 Task: Add Sprouts Shredded Cheddar Jack Cheese to the cart.
Action: Mouse pressed left at (24, 86)
Screenshot: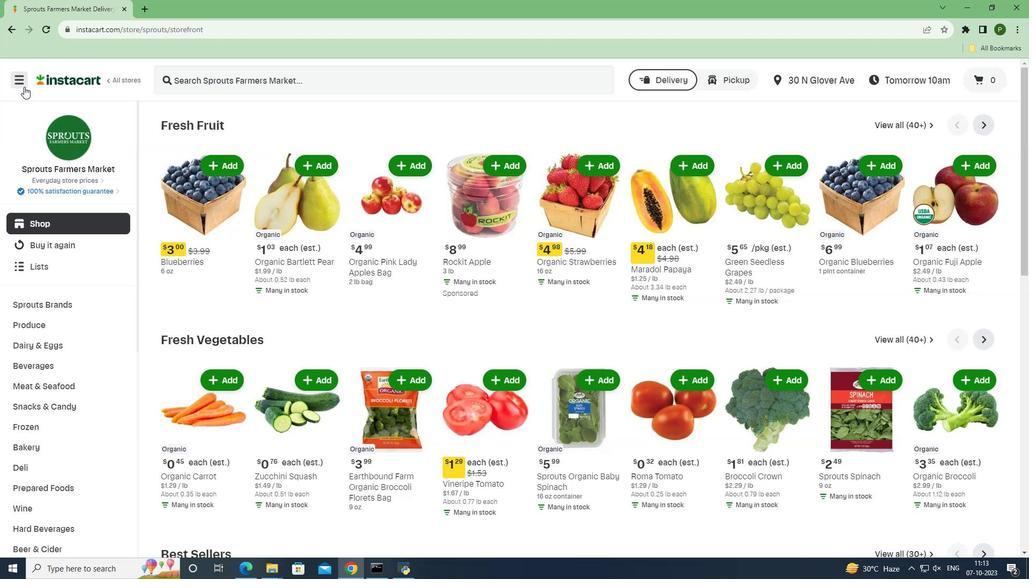 
Action: Mouse moved to (41, 286)
Screenshot: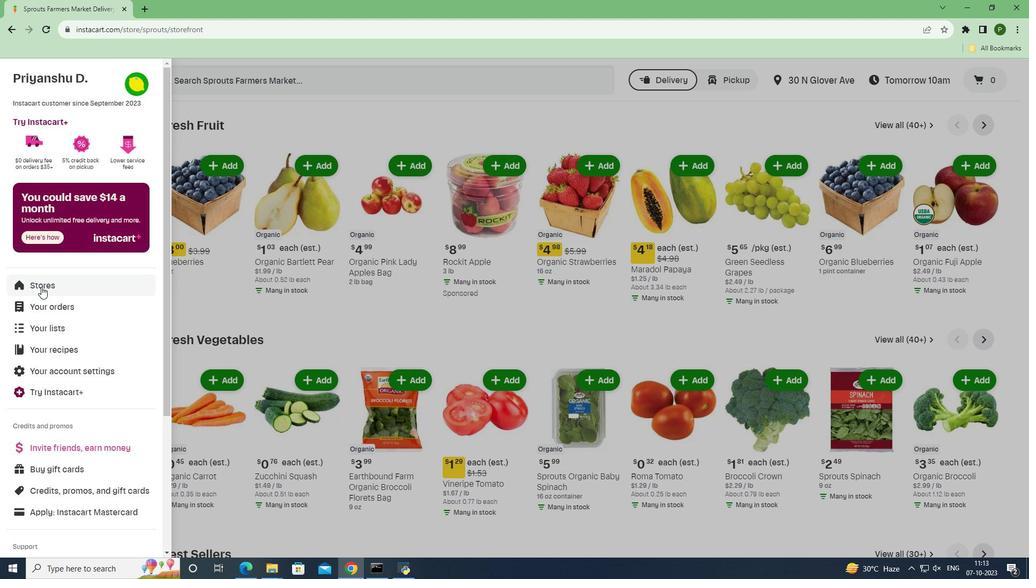 
Action: Mouse pressed left at (41, 286)
Screenshot: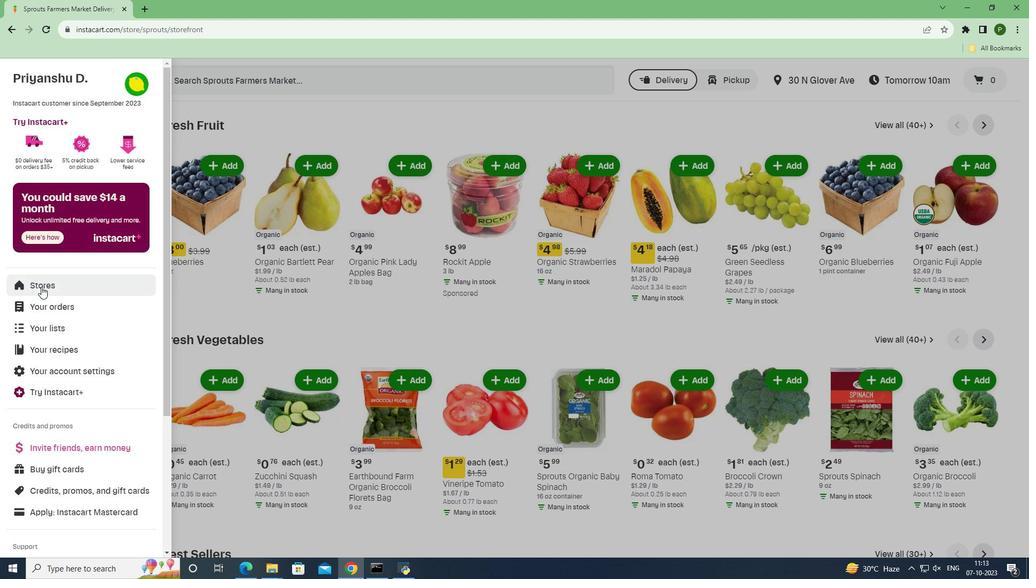 
Action: Mouse moved to (262, 122)
Screenshot: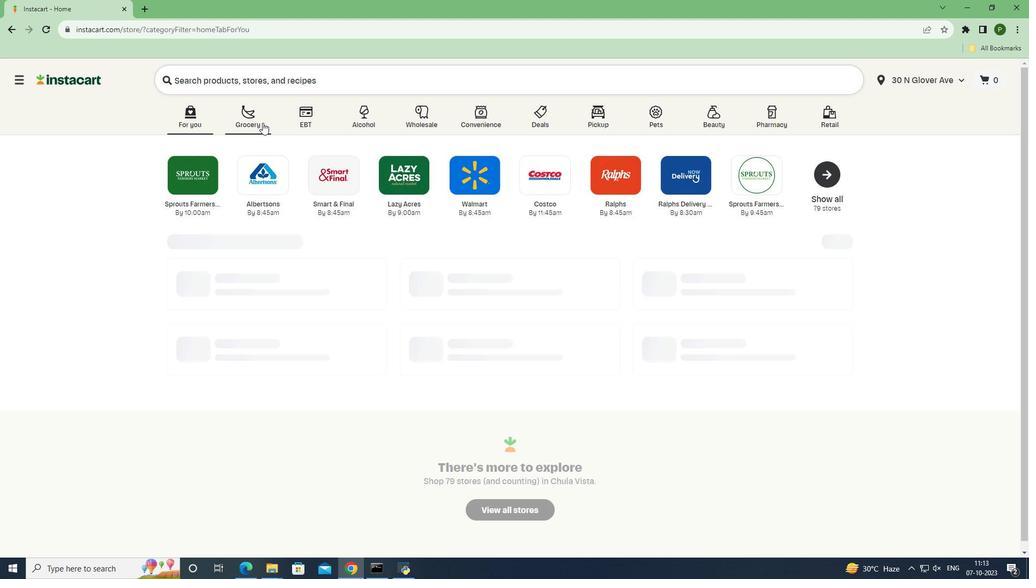 
Action: Mouse pressed left at (262, 122)
Screenshot: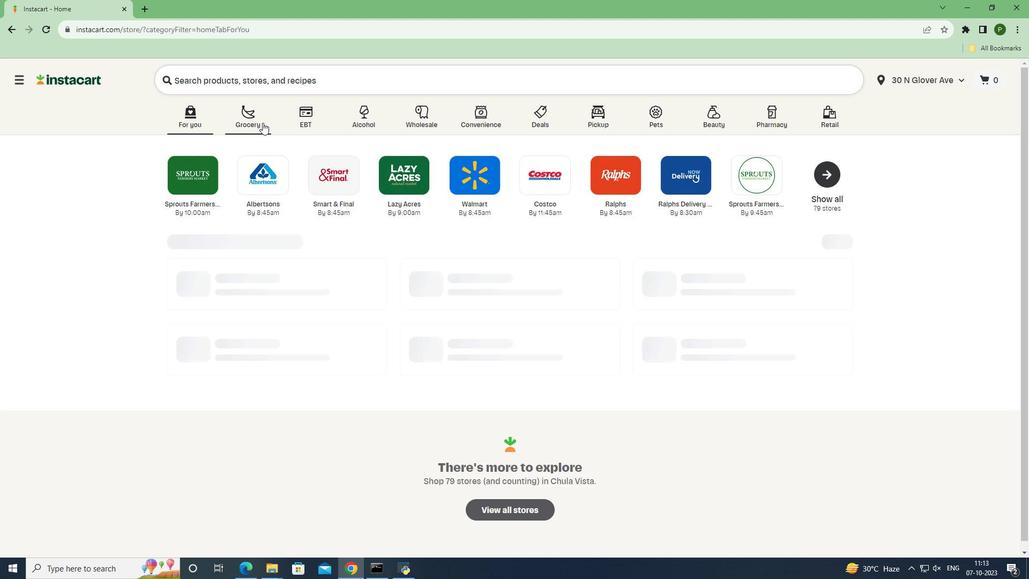 
Action: Mouse moved to (432, 252)
Screenshot: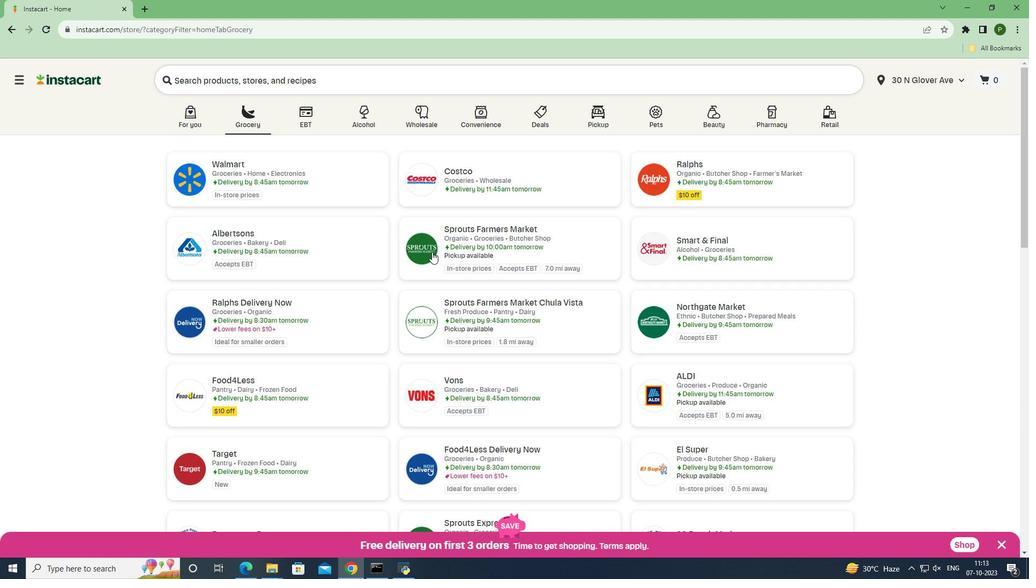 
Action: Mouse pressed left at (432, 252)
Screenshot: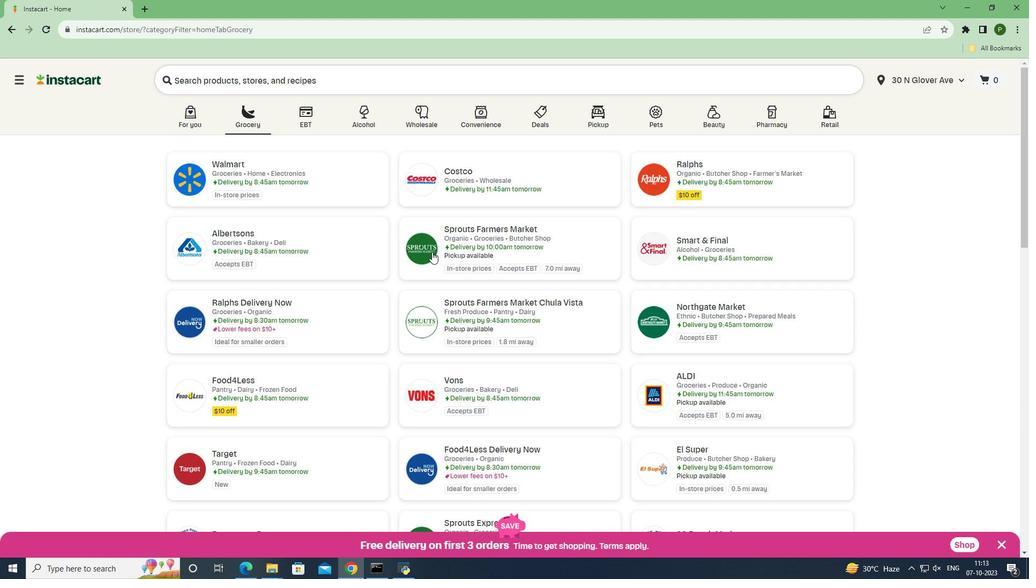 
Action: Mouse moved to (74, 347)
Screenshot: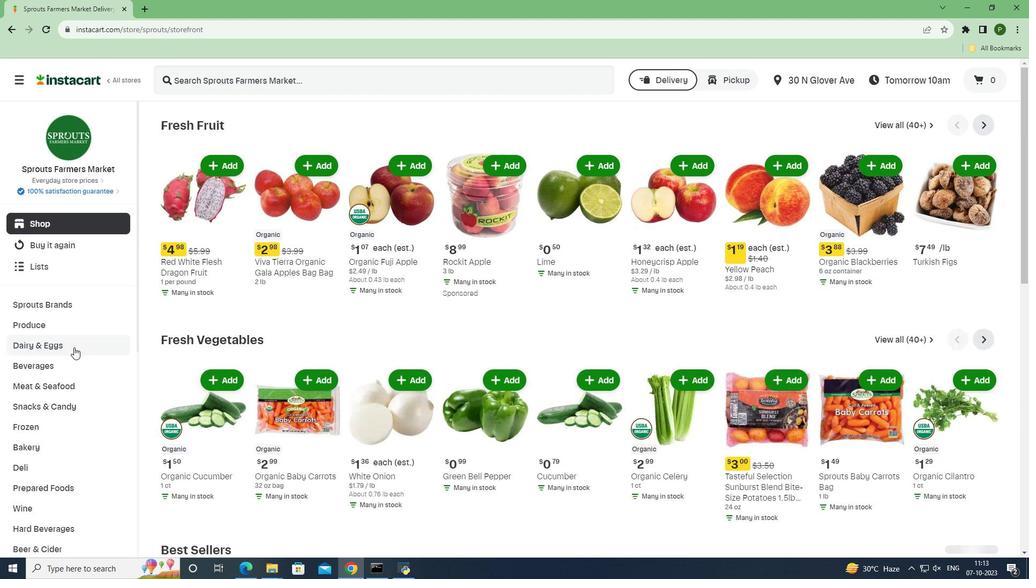 
Action: Mouse pressed left at (74, 347)
Screenshot: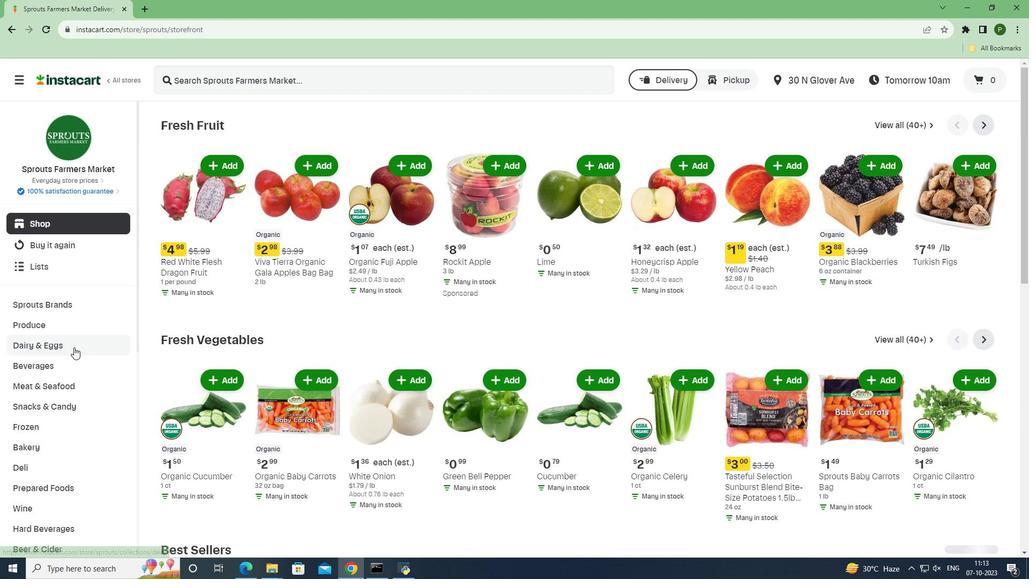 
Action: Mouse moved to (63, 392)
Screenshot: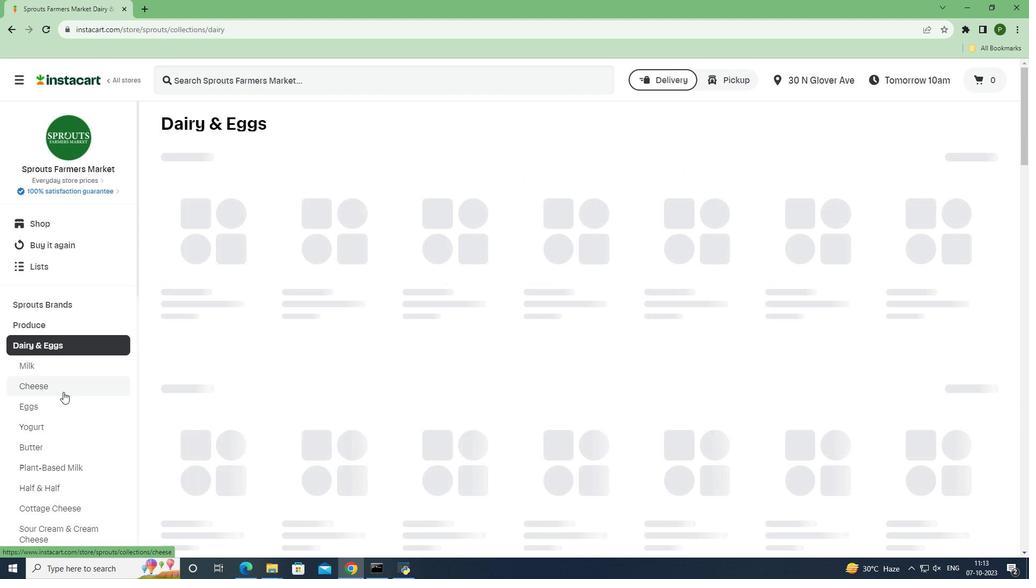 
Action: Mouse pressed left at (63, 392)
Screenshot: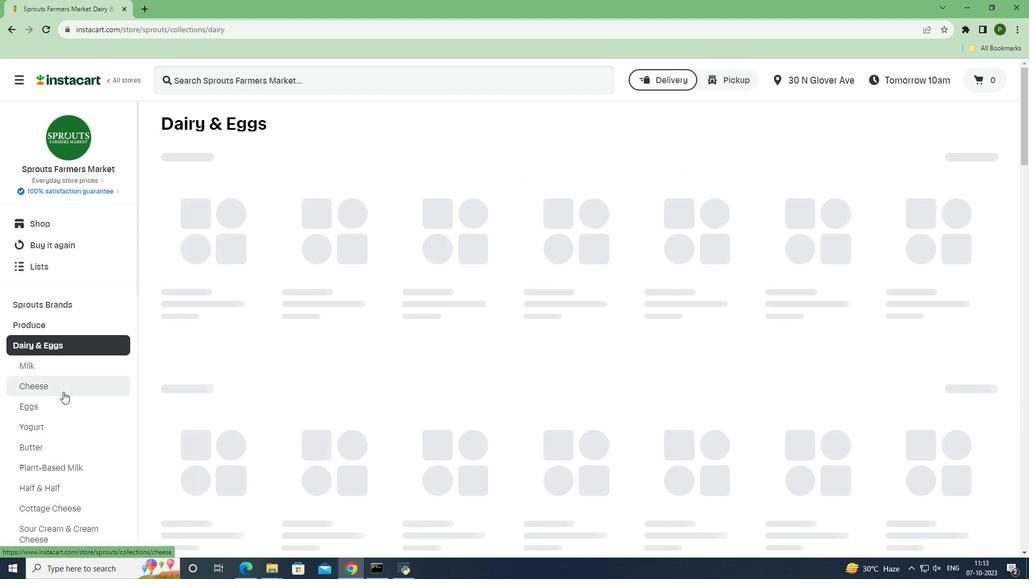 
Action: Mouse moved to (194, 78)
Screenshot: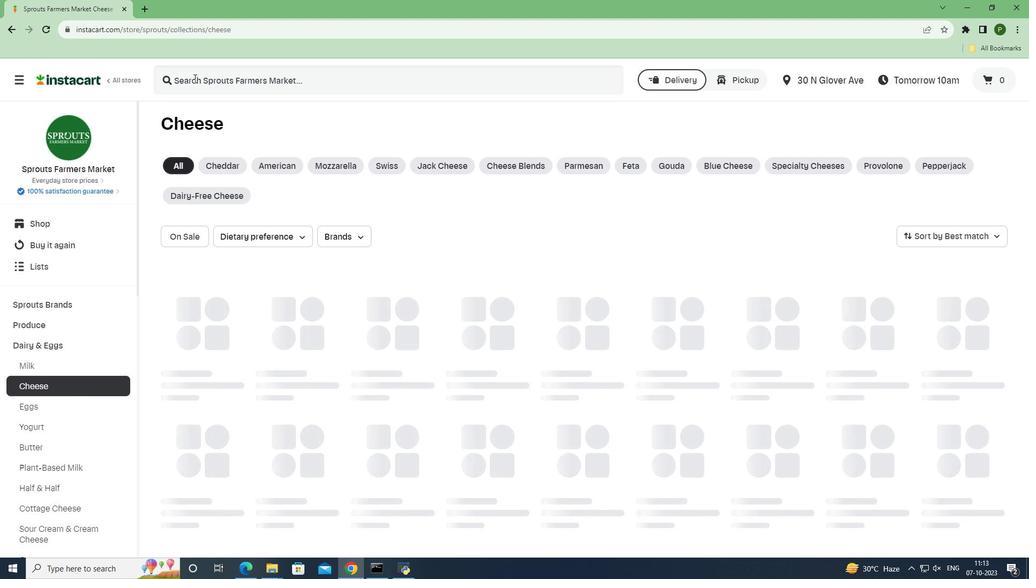 
Action: Mouse pressed left at (194, 78)
Screenshot: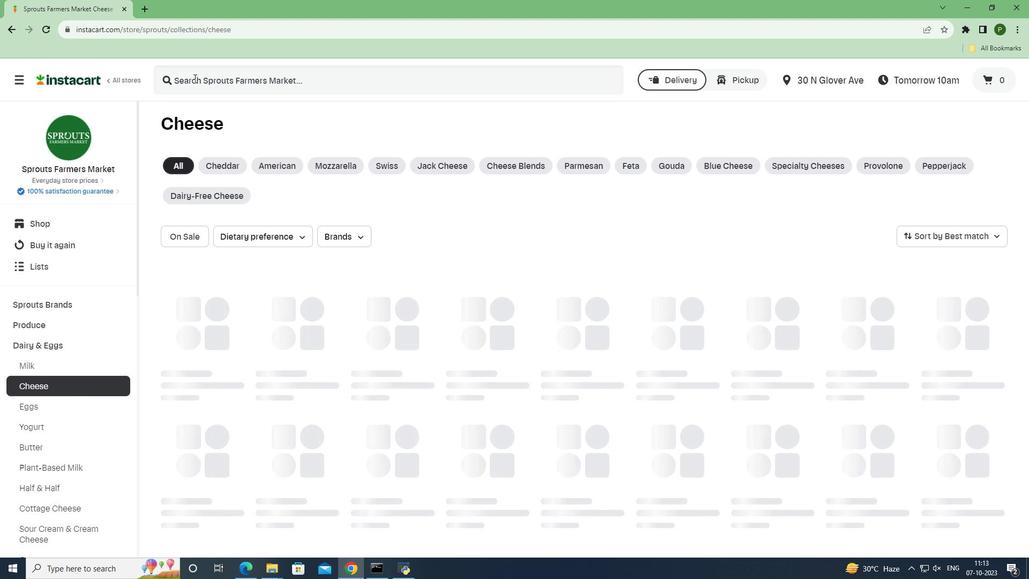 
Action: Key pressed <Key.caps_lock>S<Key.caps_lock>prouts<Key.space><Key.caps_lock>SH<Key.caps_lock><Key.backspace>hredded<Key.space><Key.caps_lock>C<Key.caps_lock>heddar<Key.space><Key.caps_lock>J<Key.caps_lock>ack<Key.space><Key.caps_lock>C<Key.caps_lock>heese<Key.space><Key.enter>
Screenshot: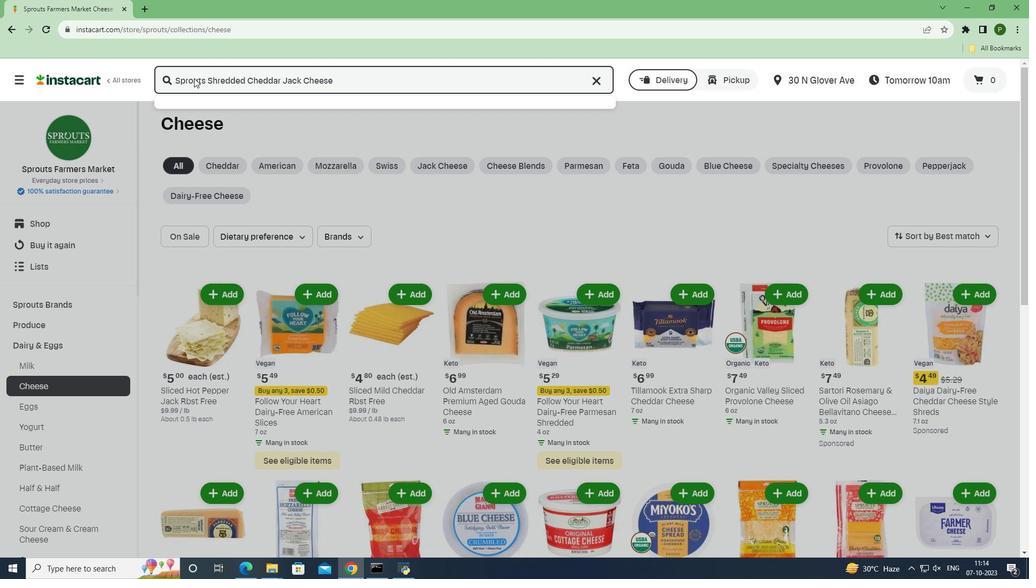
Action: Mouse moved to (616, 192)
Screenshot: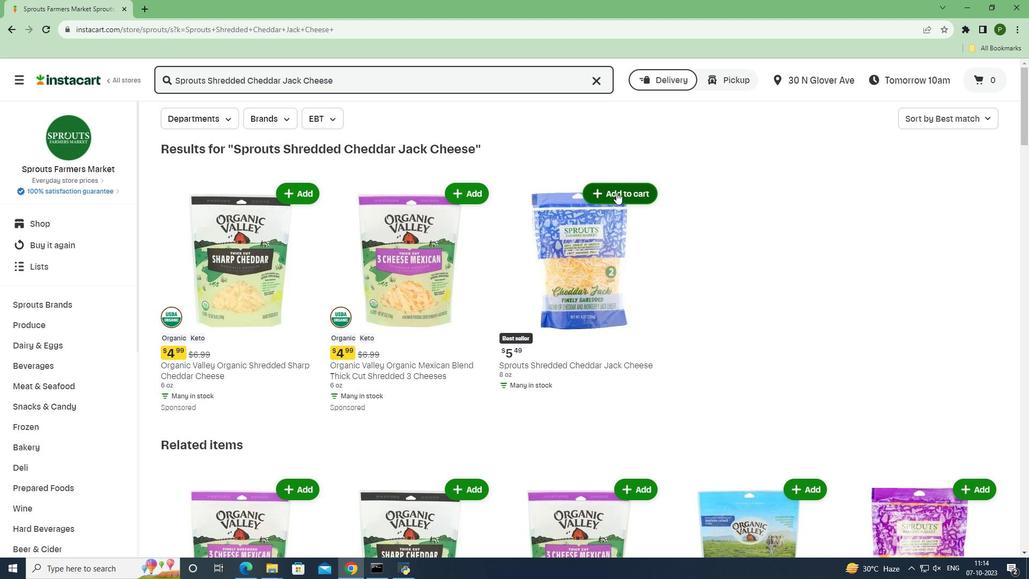 
Action: Mouse pressed left at (616, 192)
Screenshot: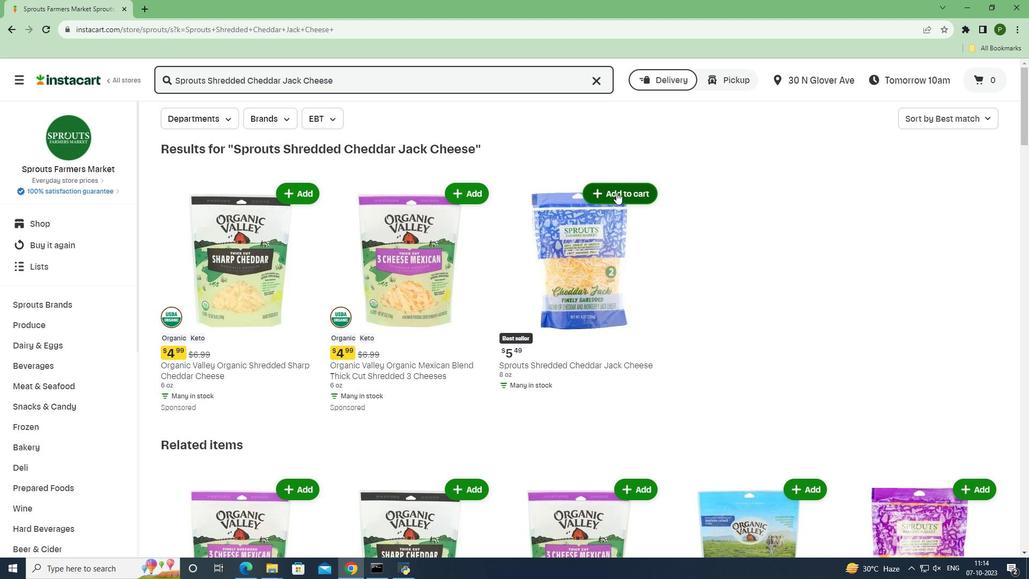 
Action: Mouse moved to (687, 269)
Screenshot: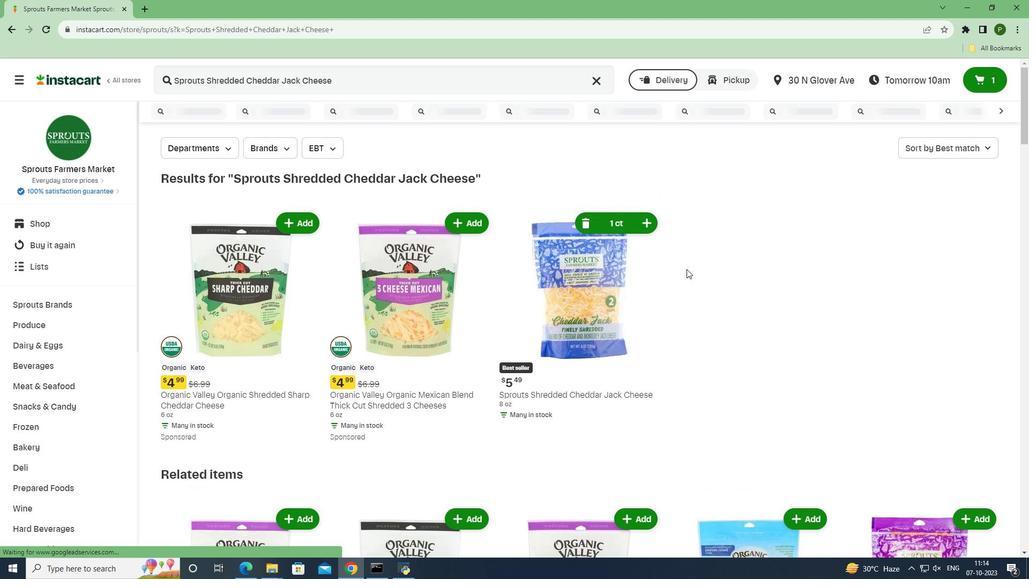 
